Task: Add a field from the Popular template Effort Level a blank project AgileFire
Action: Mouse moved to (929, 159)
Screenshot: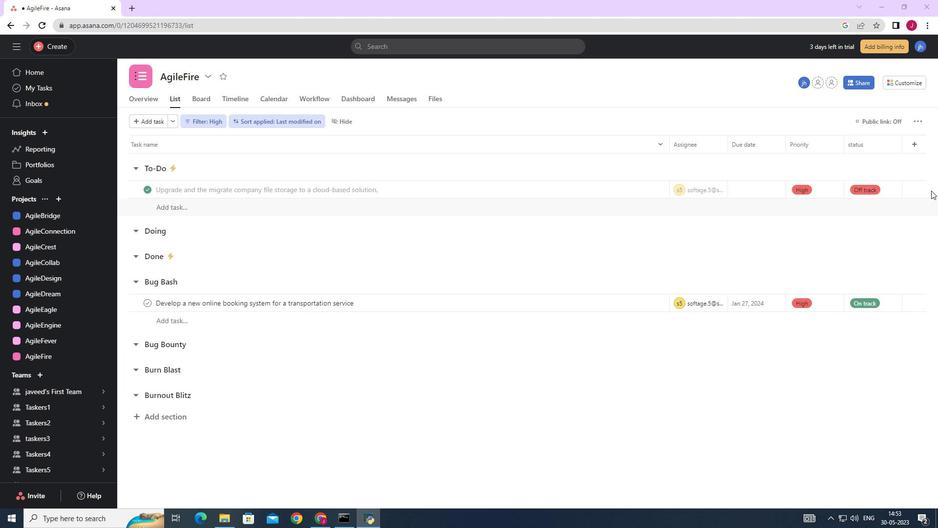 
Action: Mouse scrolled (929, 160) with delta (0, 0)
Screenshot: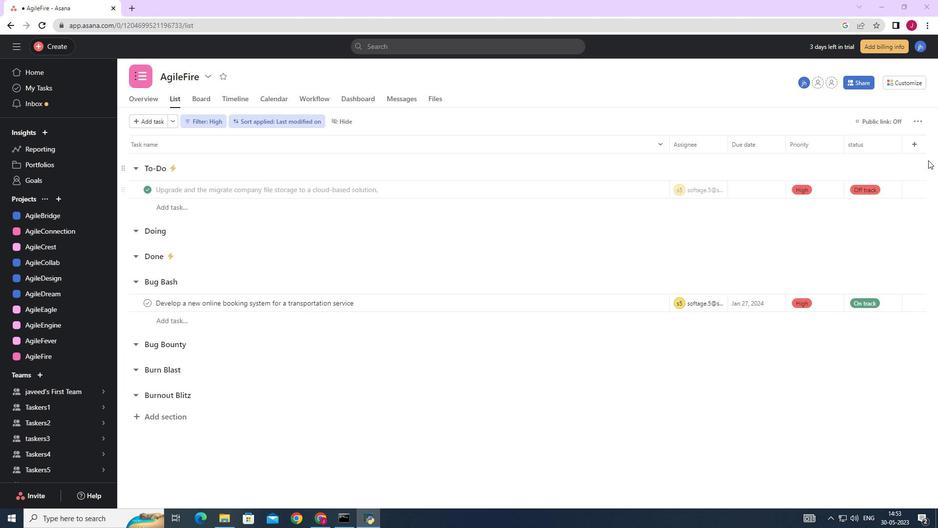 
Action: Mouse scrolled (929, 160) with delta (0, 0)
Screenshot: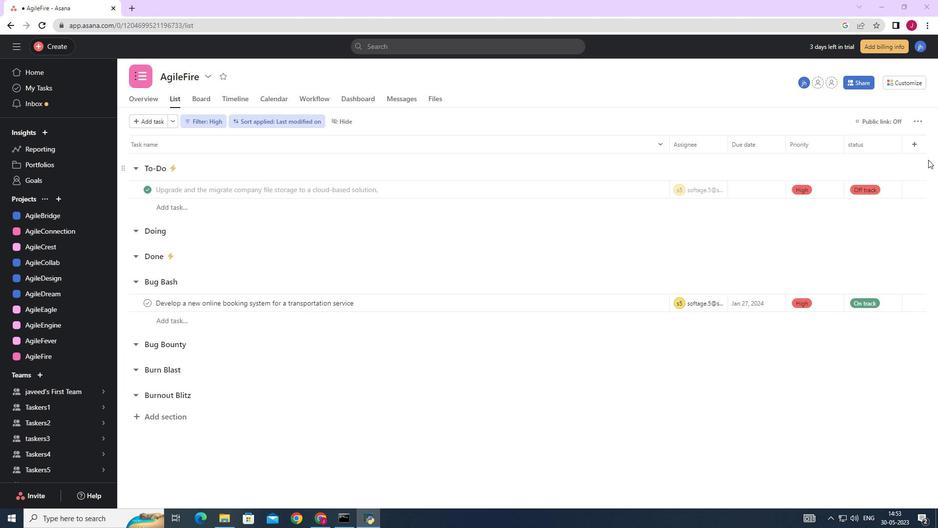 
Action: Mouse moved to (912, 83)
Screenshot: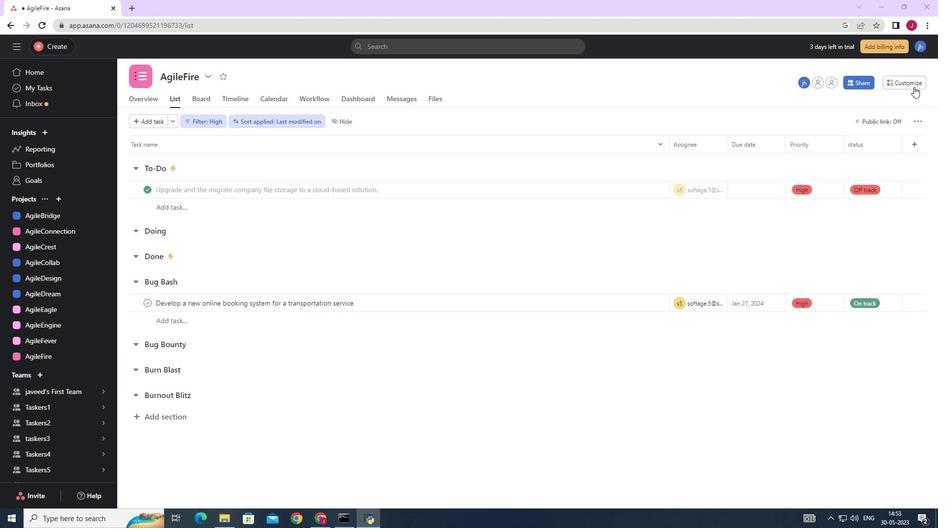 
Action: Mouse pressed left at (912, 83)
Screenshot: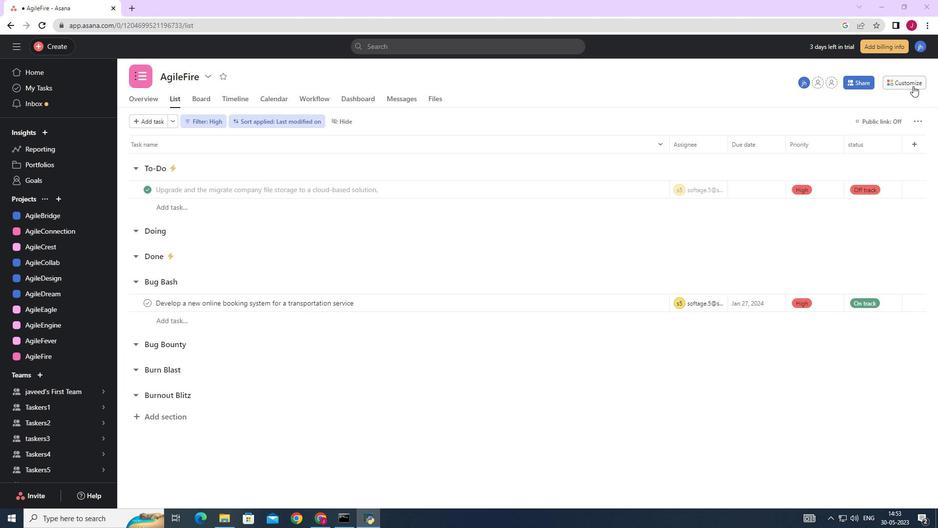 
Action: Mouse moved to (809, 199)
Screenshot: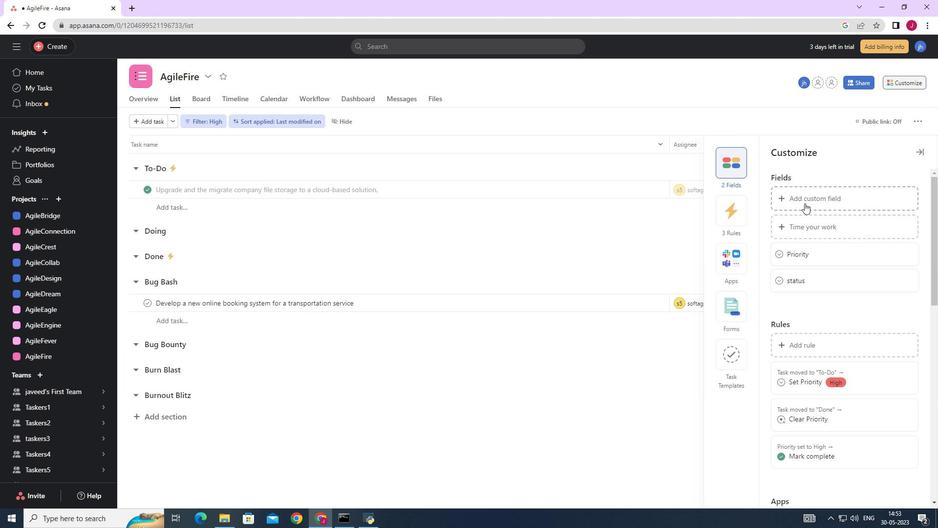 
Action: Mouse pressed left at (809, 199)
Screenshot: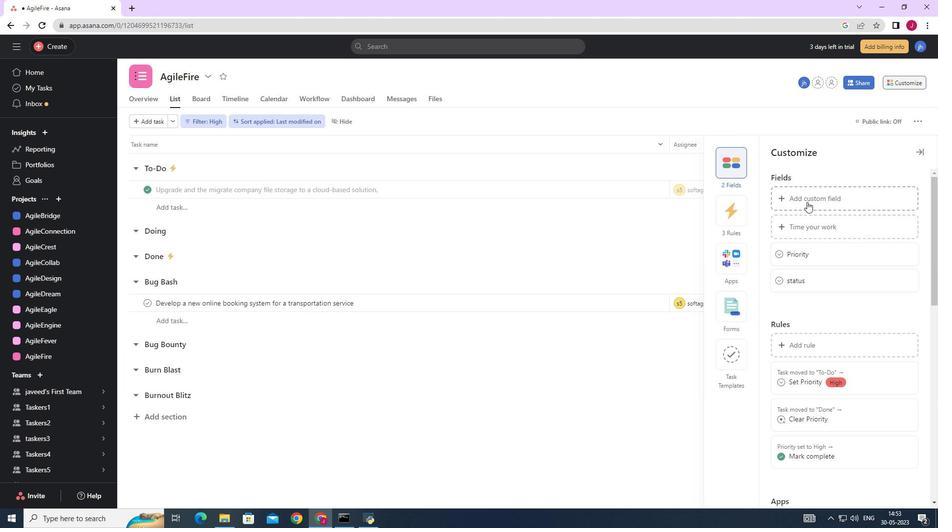 
Action: Mouse moved to (490, 181)
Screenshot: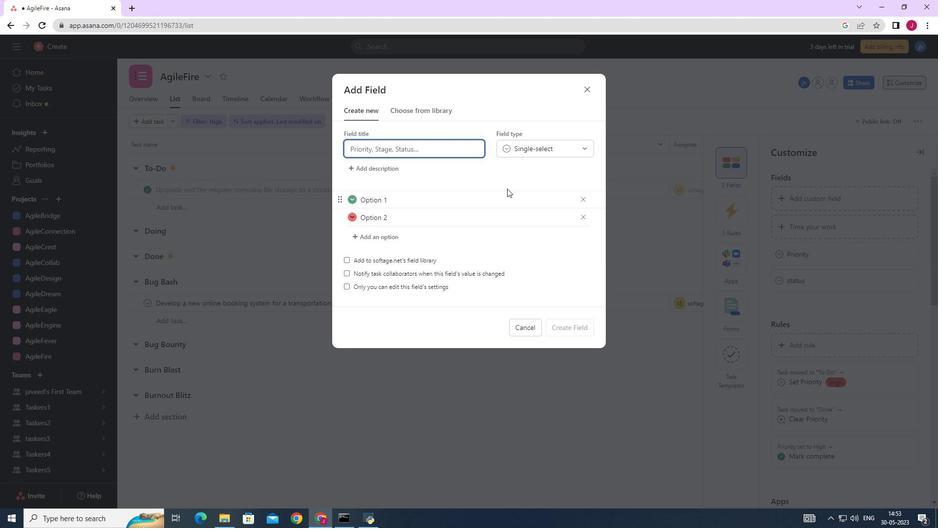 
Action: Key pressed <Key.caps_lock>P<Key.caps_lock>opular<Key.space>template<Key.space>effort<Key.space>level
Screenshot: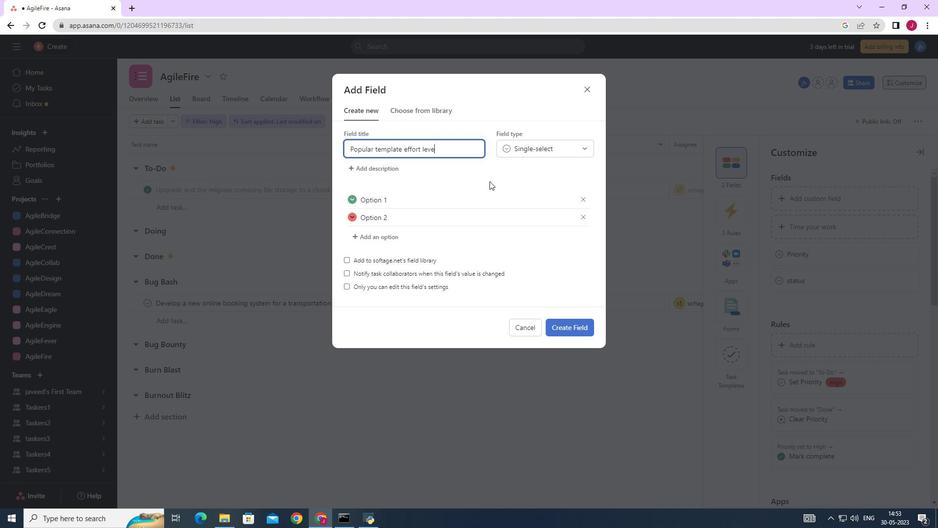 
Action: Mouse moved to (582, 329)
Screenshot: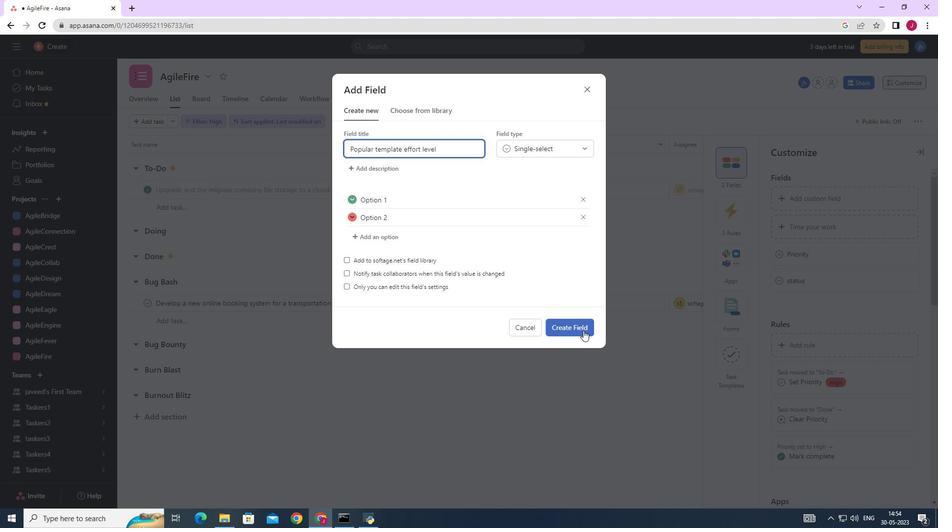 
Action: Mouse pressed left at (582, 329)
Screenshot: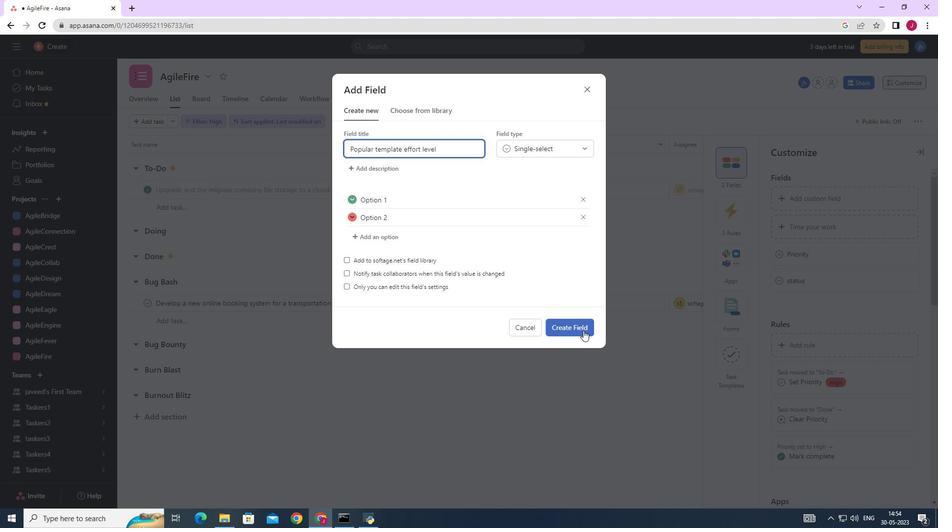 
